 Task: Set the "Codec Level" for qsv to main.
Action: Mouse moved to (113, 14)
Screenshot: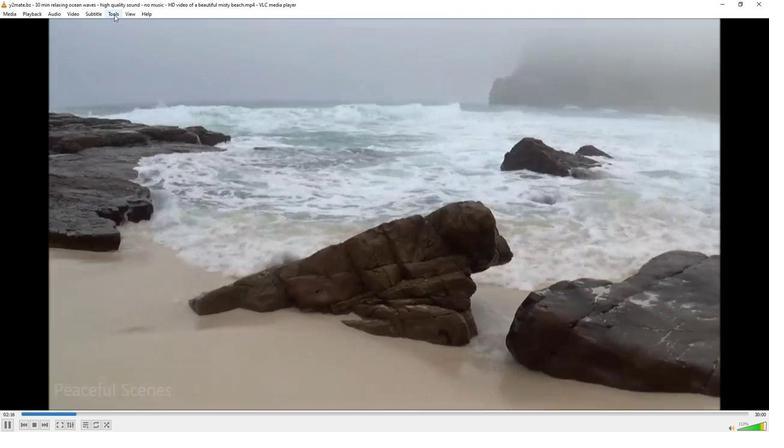 
Action: Mouse pressed left at (113, 14)
Screenshot: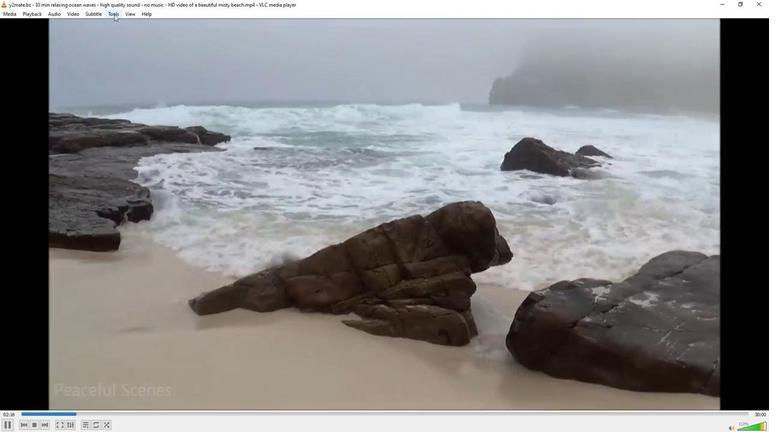
Action: Mouse moved to (122, 109)
Screenshot: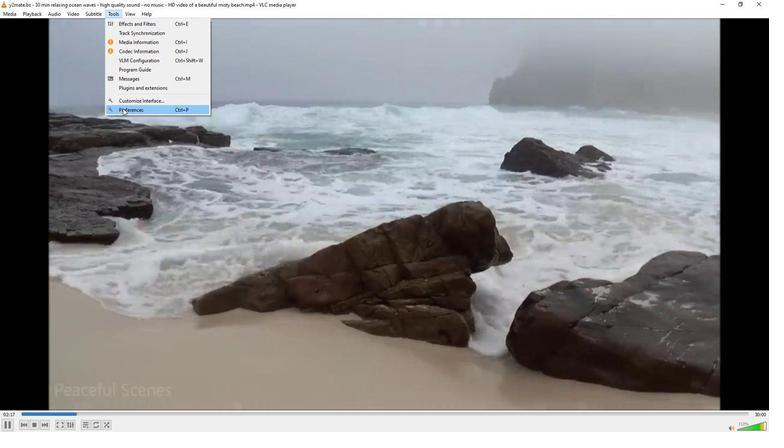 
Action: Mouse pressed left at (122, 109)
Screenshot: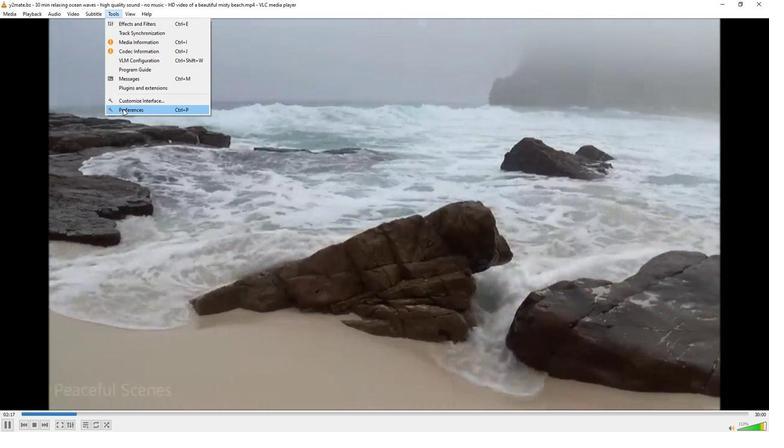 
Action: Mouse moved to (98, 334)
Screenshot: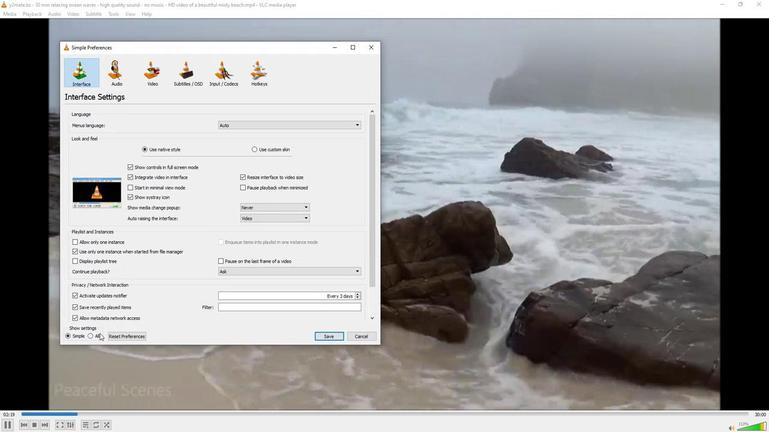 
Action: Mouse pressed left at (98, 334)
Screenshot: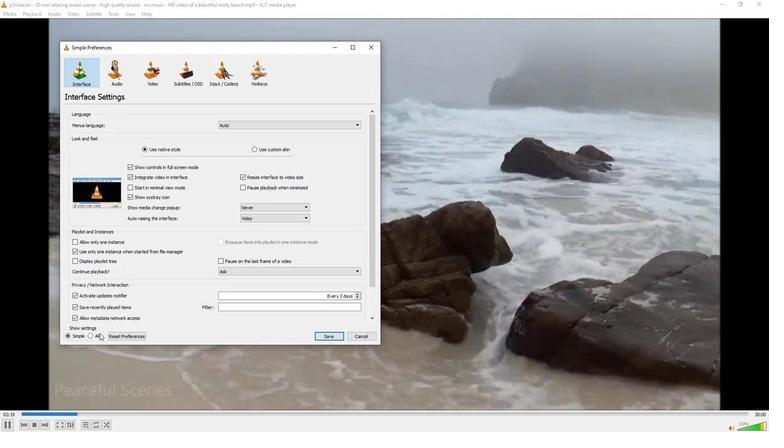 
Action: Mouse moved to (81, 223)
Screenshot: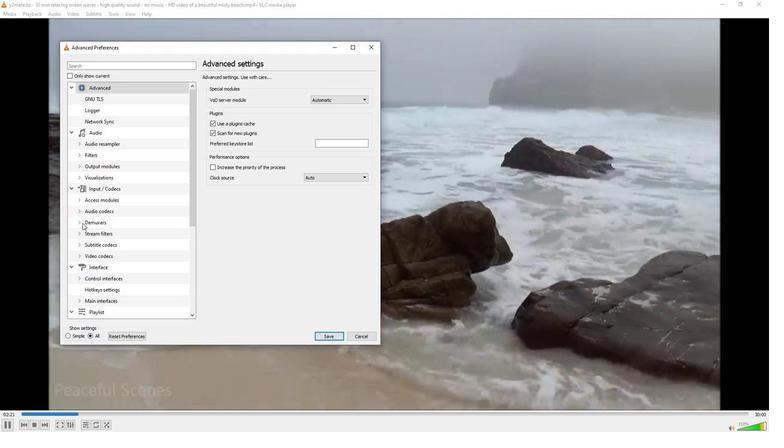 
Action: Mouse pressed left at (81, 223)
Screenshot: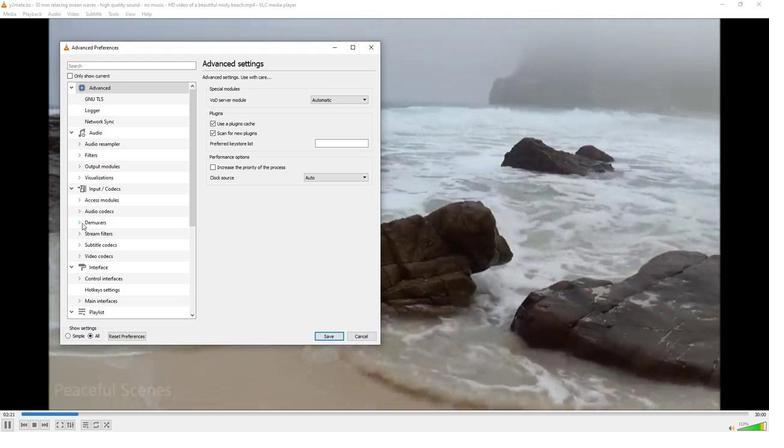 
Action: Mouse moved to (96, 248)
Screenshot: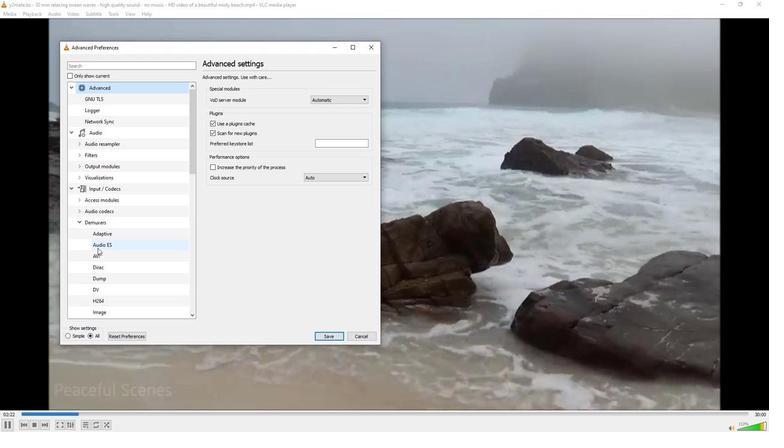 
Action: Mouse scrolled (96, 248) with delta (0, 0)
Screenshot: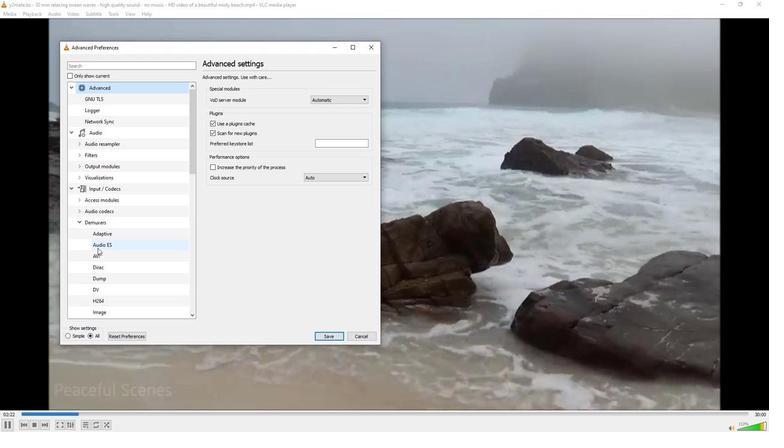 
Action: Mouse moved to (96, 248)
Screenshot: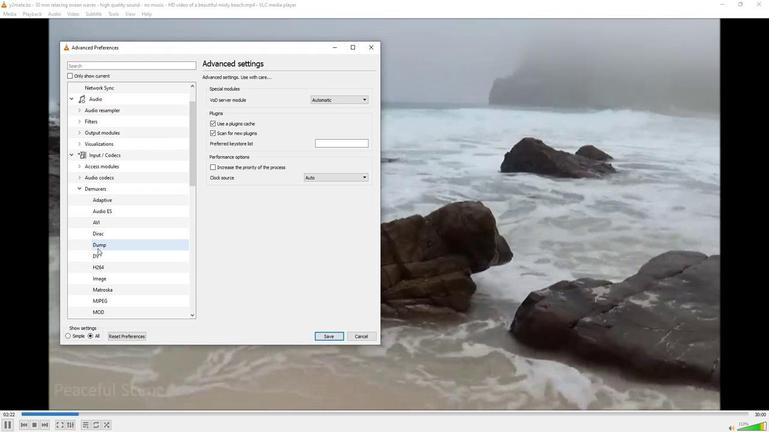 
Action: Mouse scrolled (96, 248) with delta (0, 0)
Screenshot: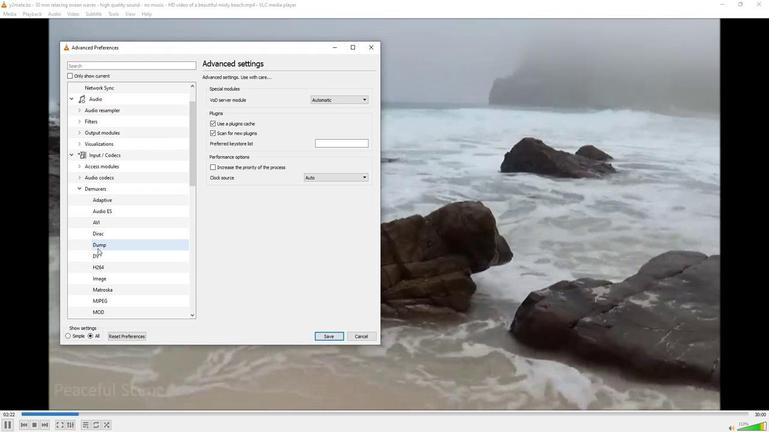 
Action: Mouse scrolled (96, 248) with delta (0, 0)
Screenshot: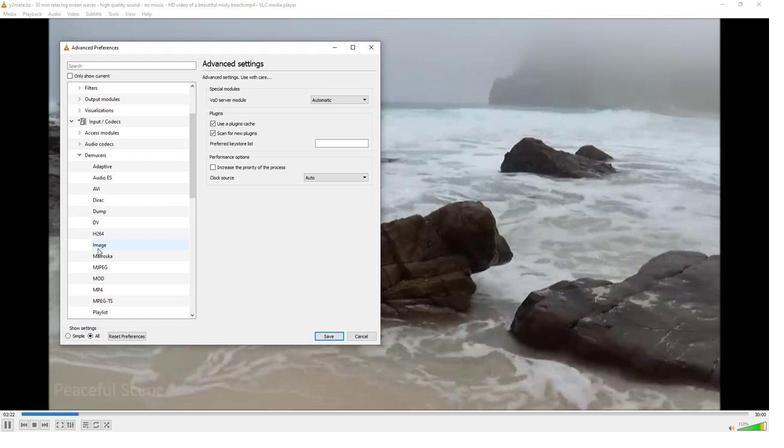 
Action: Mouse scrolled (96, 248) with delta (0, 0)
Screenshot: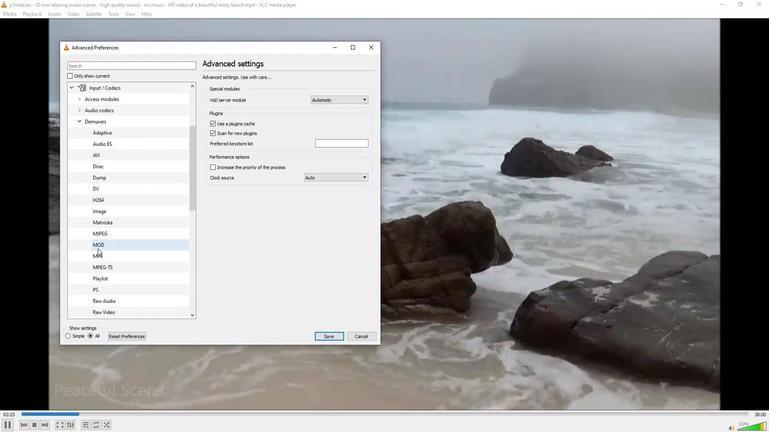 
Action: Mouse scrolled (96, 248) with delta (0, 0)
Screenshot: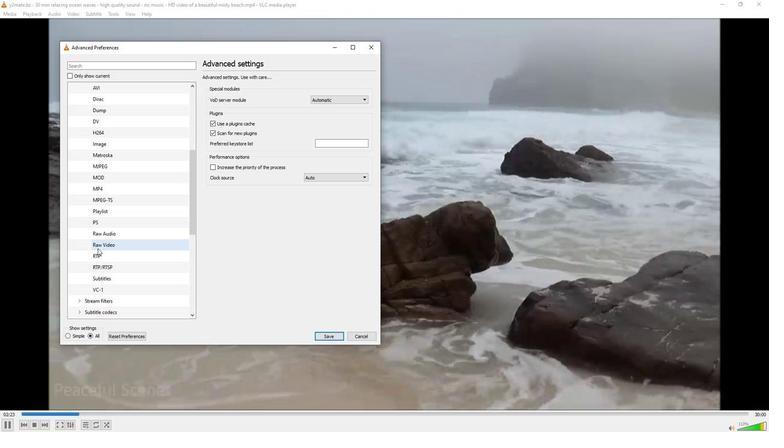 
Action: Mouse scrolled (96, 248) with delta (0, 0)
Screenshot: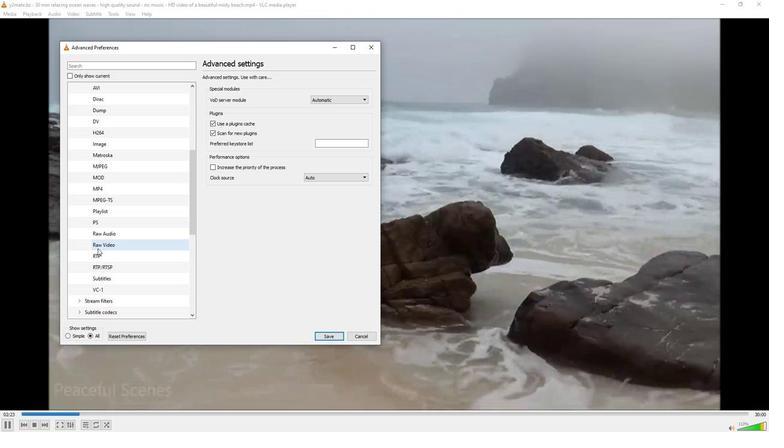
Action: Mouse moved to (79, 291)
Screenshot: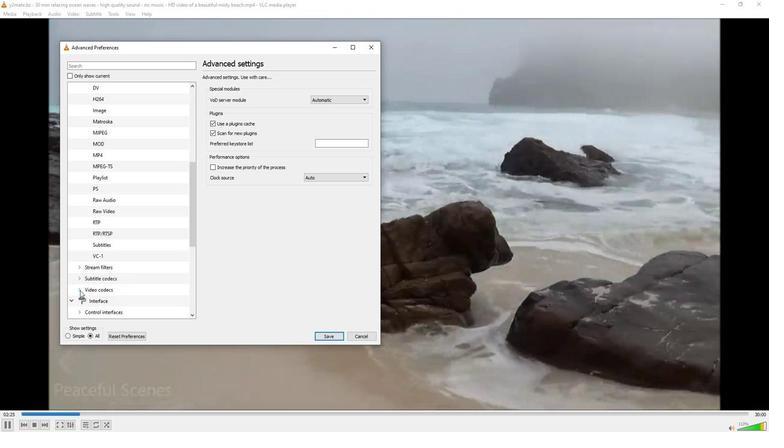 
Action: Mouse pressed left at (79, 291)
Screenshot: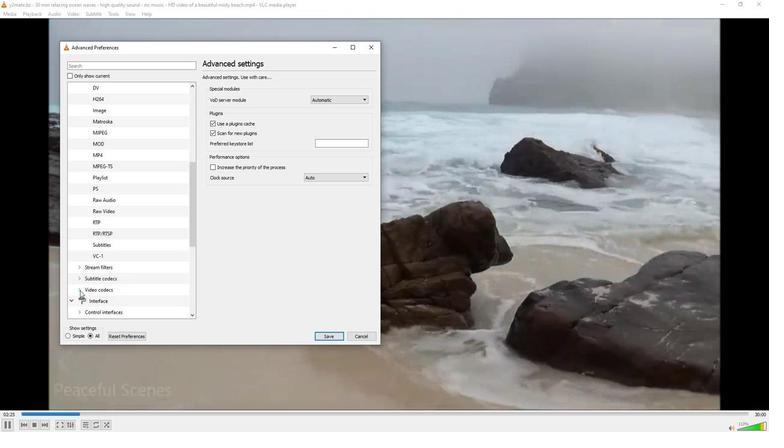 
Action: Mouse moved to (91, 294)
Screenshot: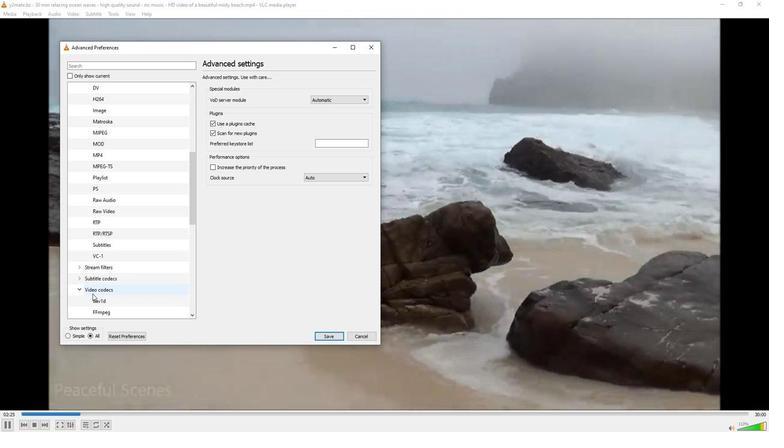 
Action: Mouse scrolled (91, 294) with delta (0, 0)
Screenshot: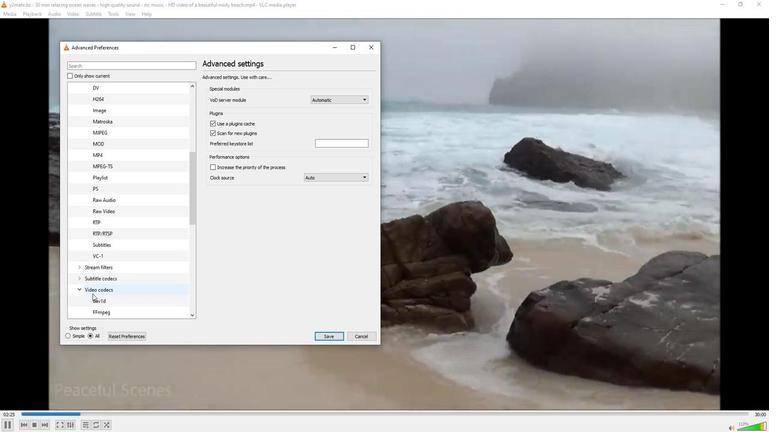
Action: Mouse moved to (95, 301)
Screenshot: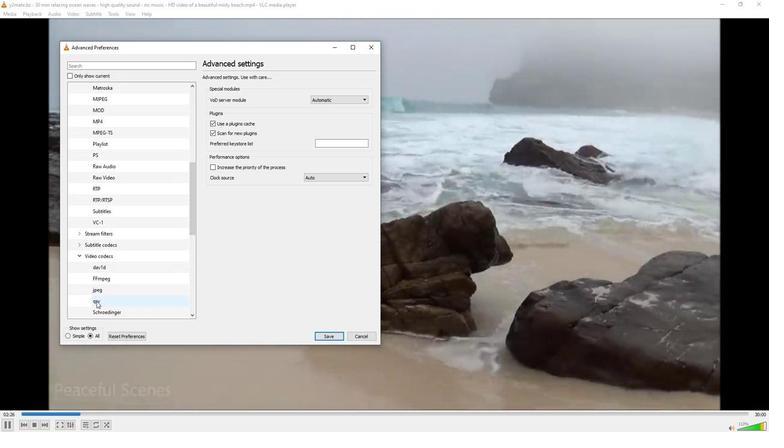 
Action: Mouse pressed left at (95, 301)
Screenshot: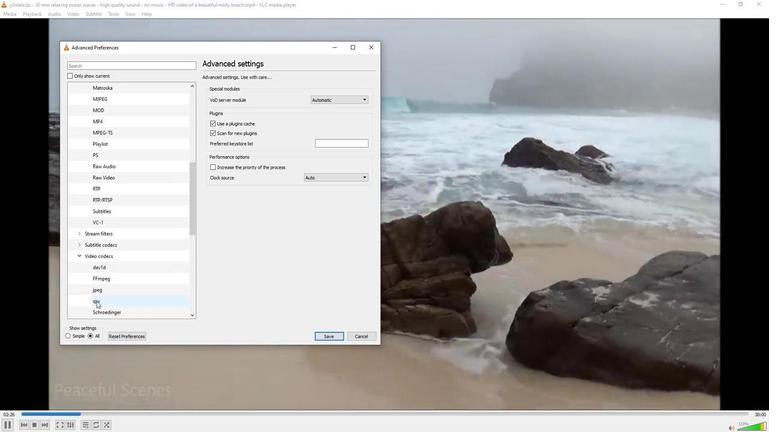 
Action: Mouse moved to (346, 131)
Screenshot: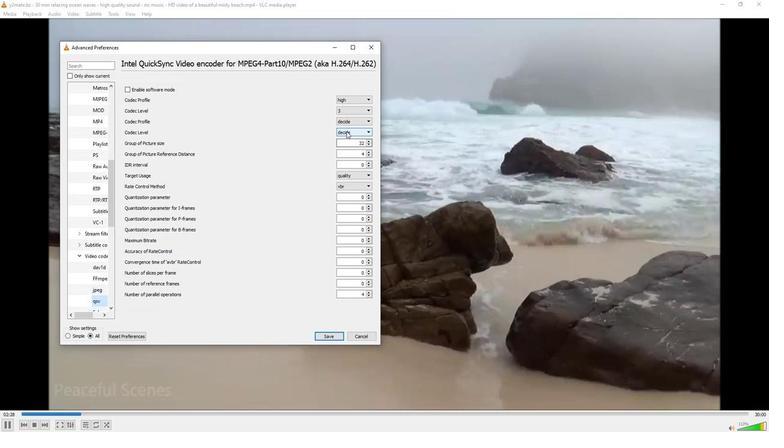 
Action: Mouse pressed left at (346, 131)
Screenshot: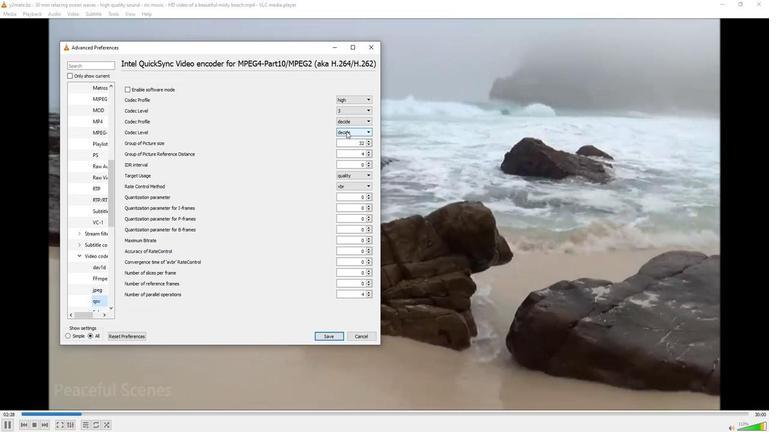 
Action: Mouse moved to (344, 149)
Screenshot: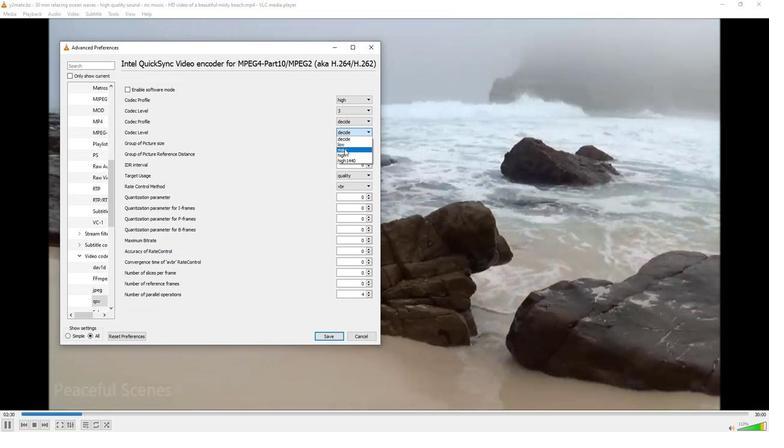 
Action: Mouse pressed left at (344, 149)
Screenshot: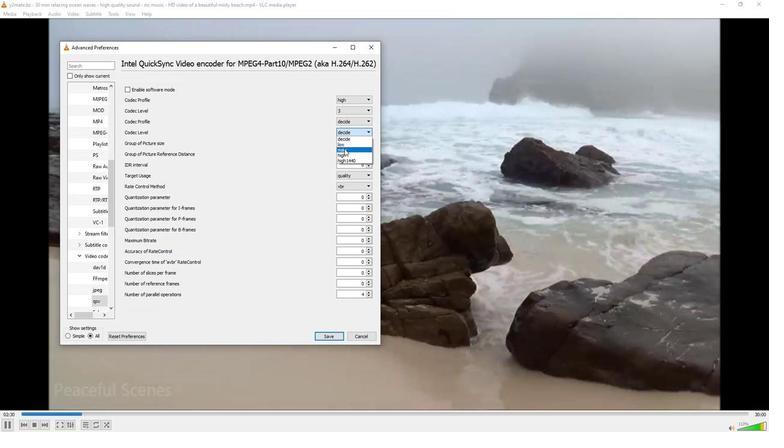 
Action: Mouse moved to (336, 162)
Screenshot: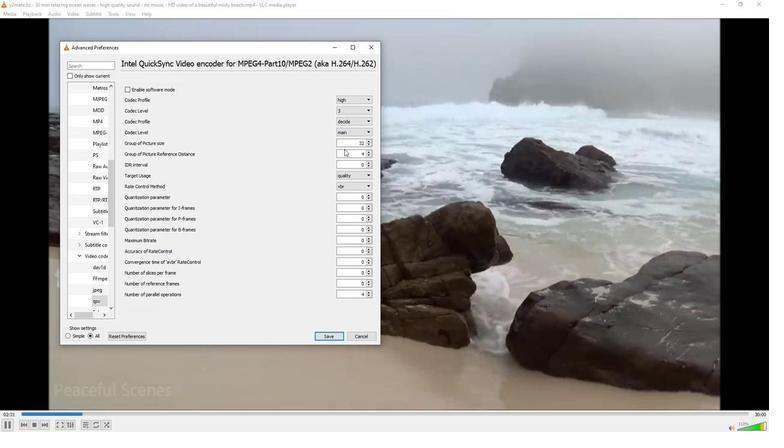 
